 Task: Set "Video bitrate" for transcode stream output to "10".
Action: Mouse moved to (108, 13)
Screenshot: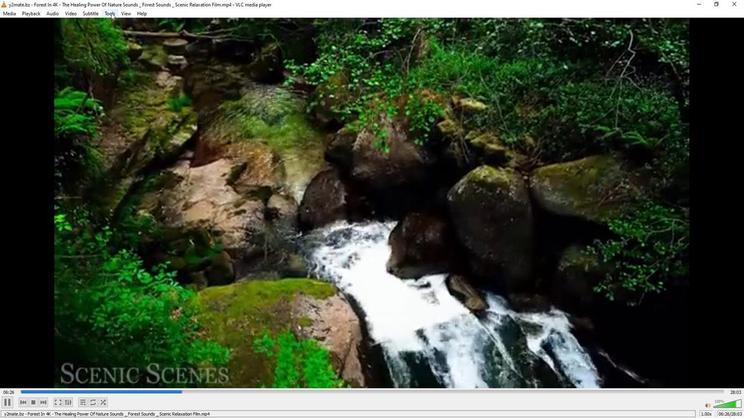 
Action: Mouse pressed left at (108, 13)
Screenshot: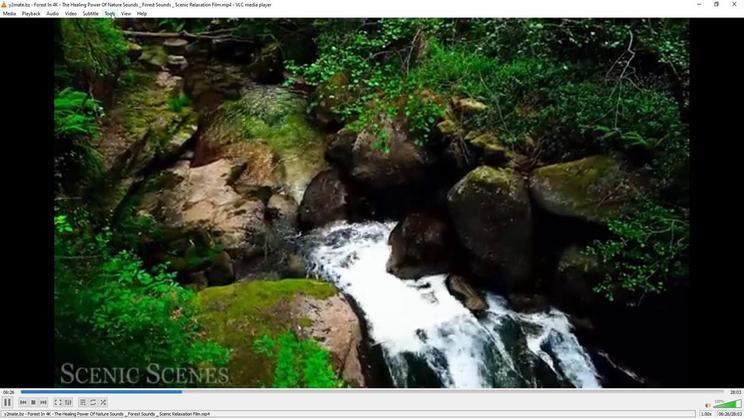
Action: Mouse moved to (132, 109)
Screenshot: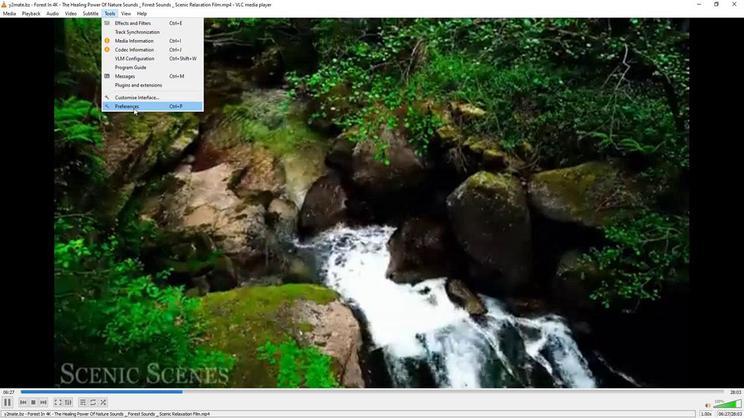 
Action: Mouse pressed left at (132, 109)
Screenshot: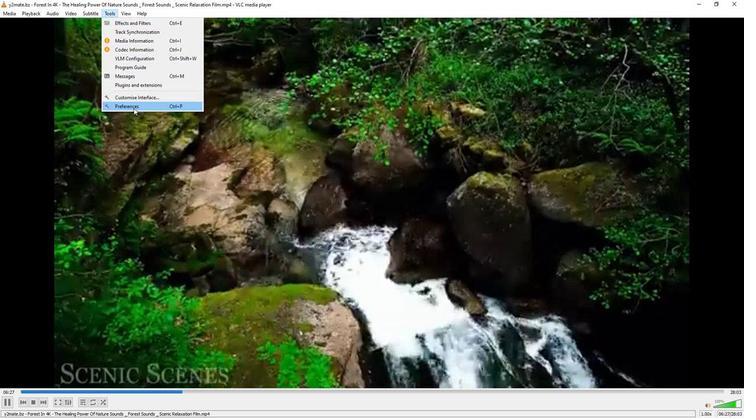 
Action: Mouse moved to (246, 339)
Screenshot: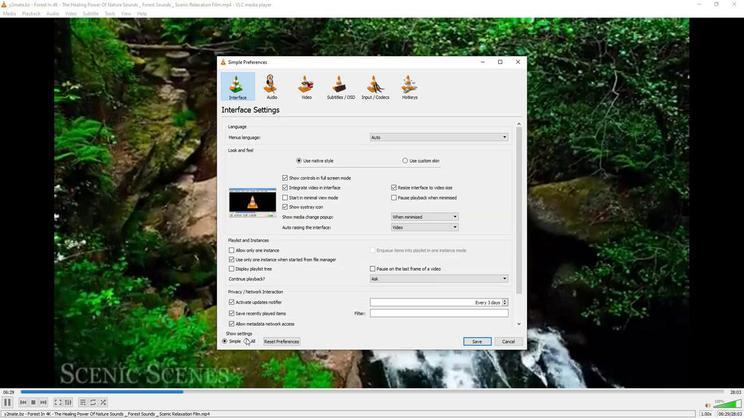 
Action: Mouse pressed left at (246, 339)
Screenshot: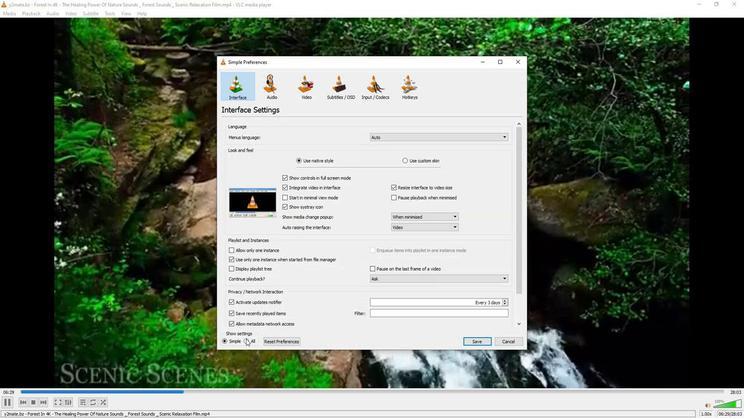 
Action: Mouse moved to (233, 269)
Screenshot: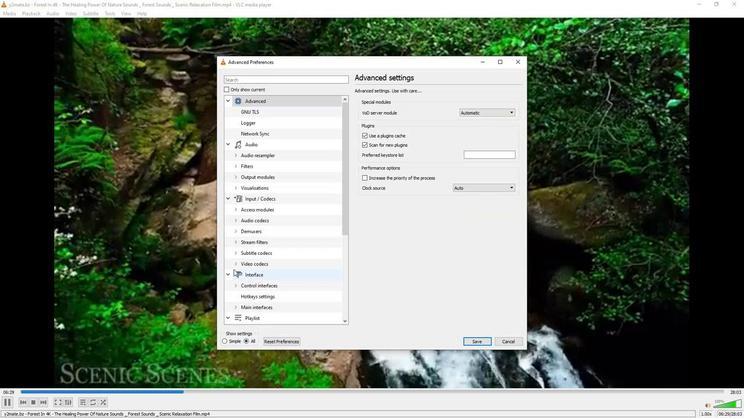 
Action: Mouse scrolled (233, 268) with delta (0, 0)
Screenshot: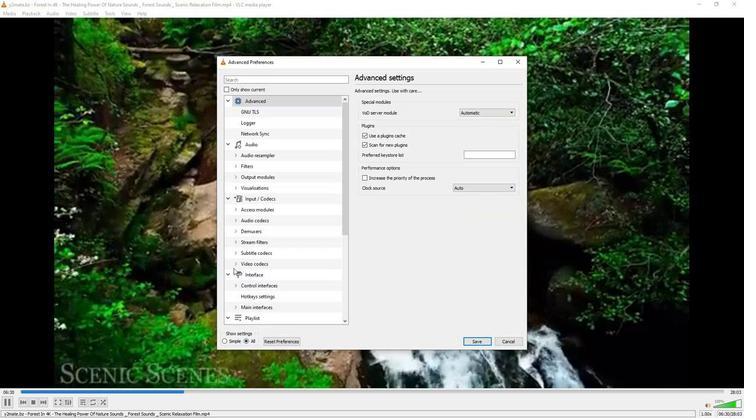 
Action: Mouse scrolled (233, 268) with delta (0, 0)
Screenshot: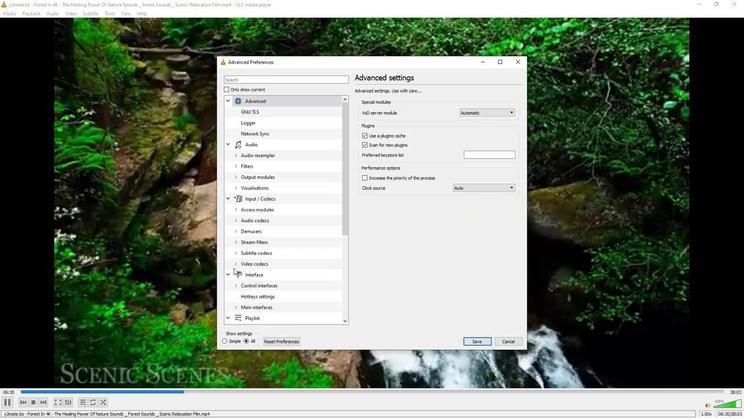 
Action: Mouse scrolled (233, 268) with delta (0, 0)
Screenshot: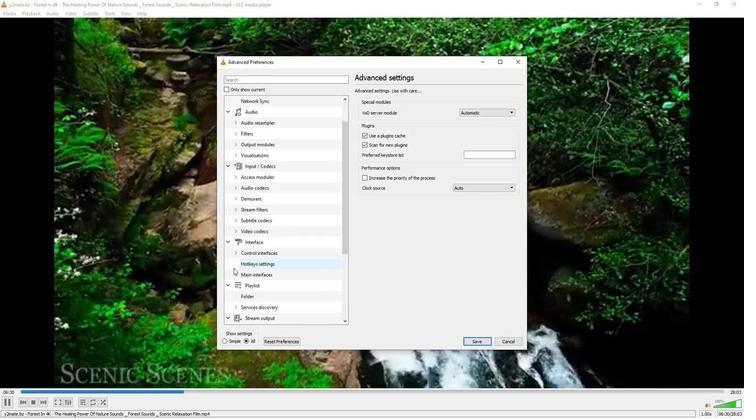 
Action: Mouse moved to (233, 269)
Screenshot: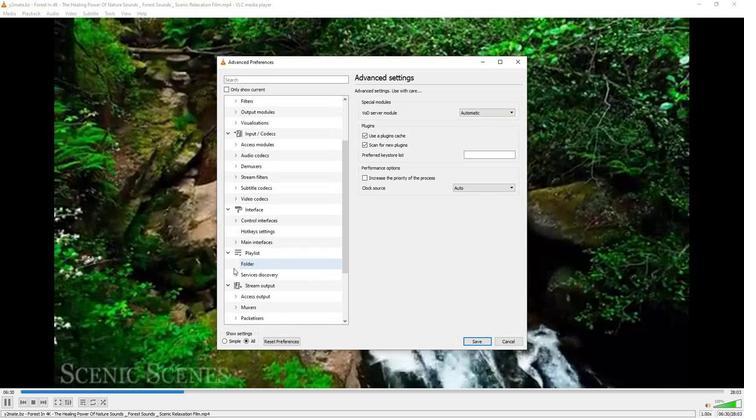 
Action: Mouse scrolled (233, 268) with delta (0, 0)
Screenshot: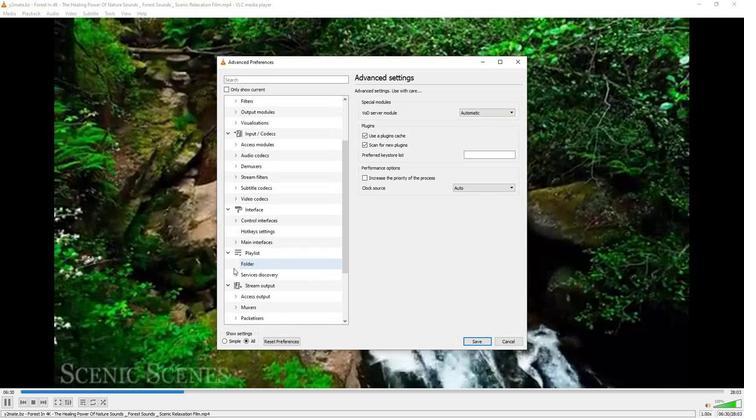 
Action: Mouse moved to (233, 263)
Screenshot: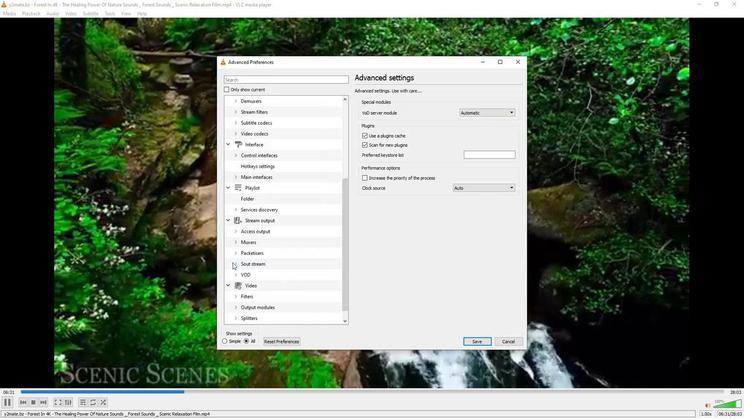 
Action: Mouse pressed left at (233, 263)
Screenshot: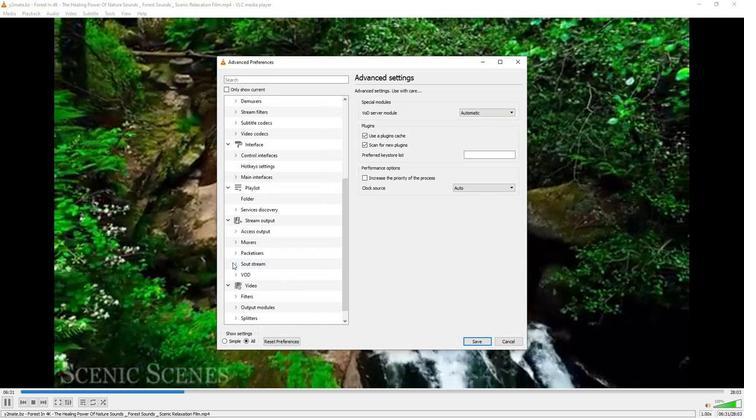 
Action: Mouse moved to (234, 263)
Screenshot: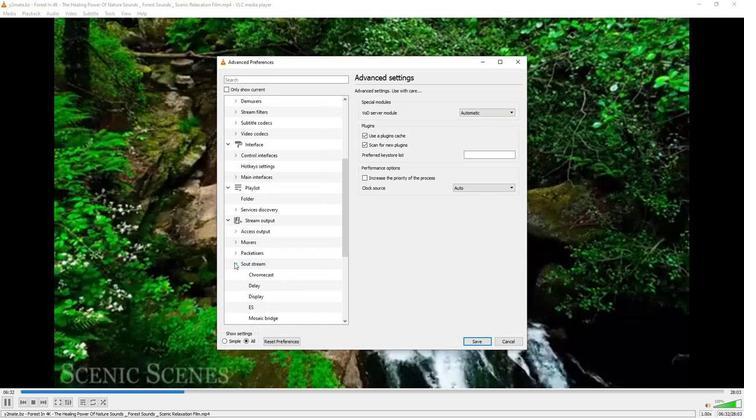 
Action: Mouse scrolled (234, 263) with delta (0, 0)
Screenshot: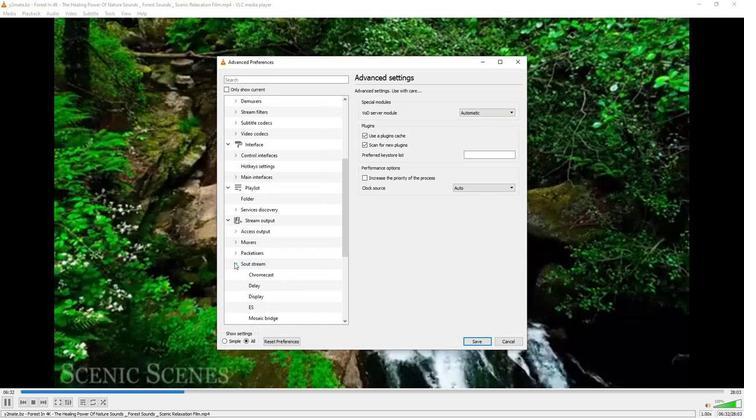 
Action: Mouse moved to (234, 264)
Screenshot: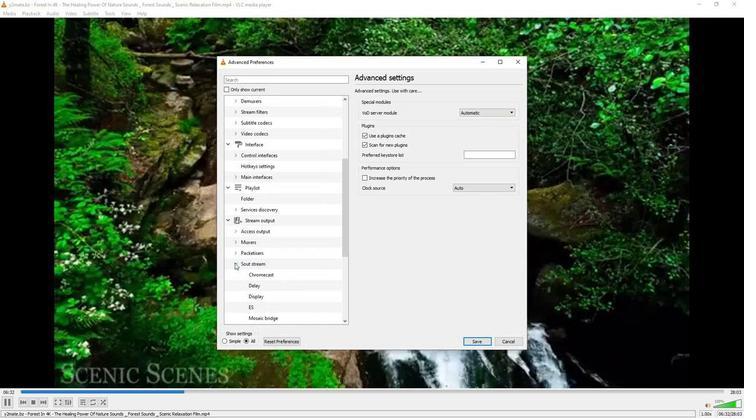 
Action: Mouse scrolled (234, 263) with delta (0, 0)
Screenshot: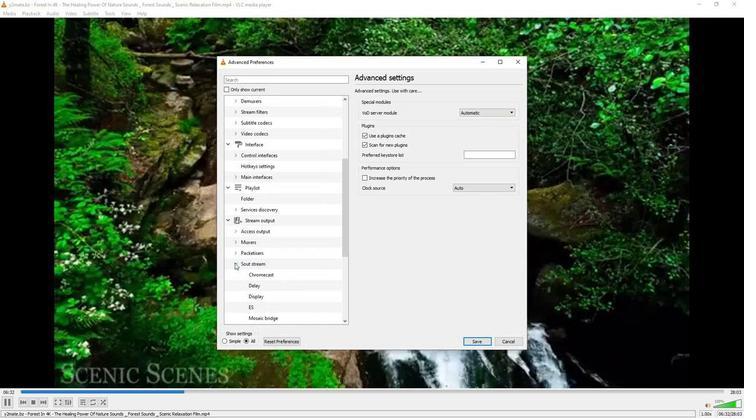 
Action: Mouse scrolled (234, 263) with delta (0, 0)
Screenshot: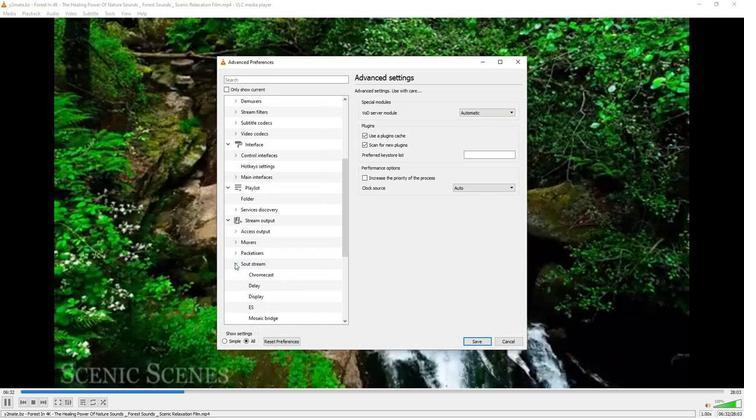 
Action: Mouse scrolled (234, 263) with delta (0, 0)
Screenshot: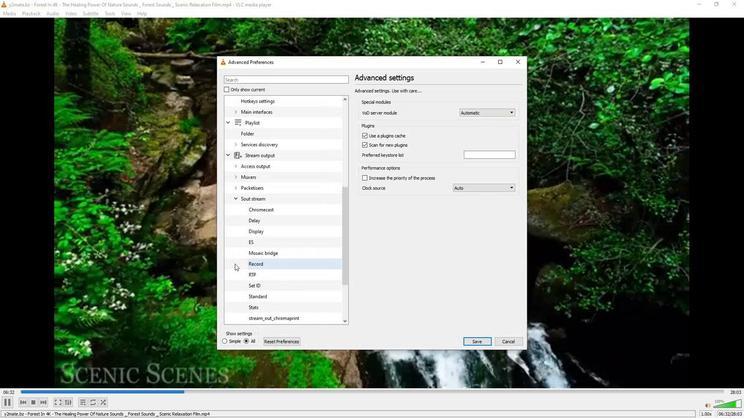 
Action: Mouse moved to (254, 262)
Screenshot: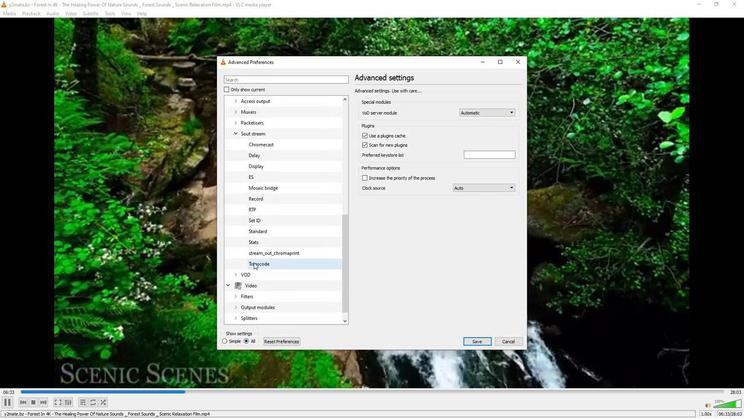 
Action: Mouse pressed left at (254, 262)
Screenshot: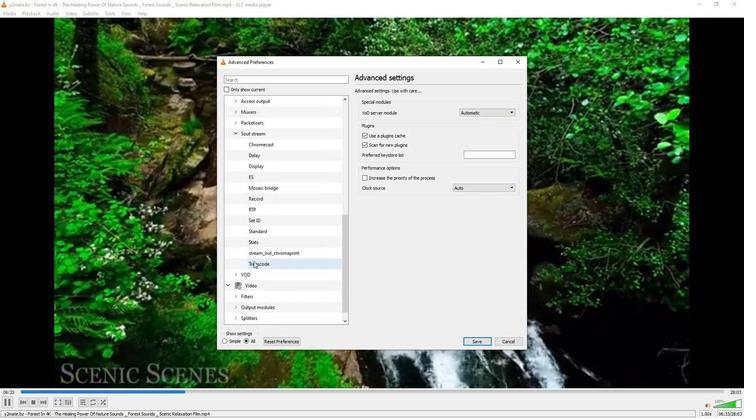 
Action: Mouse moved to (403, 323)
Screenshot: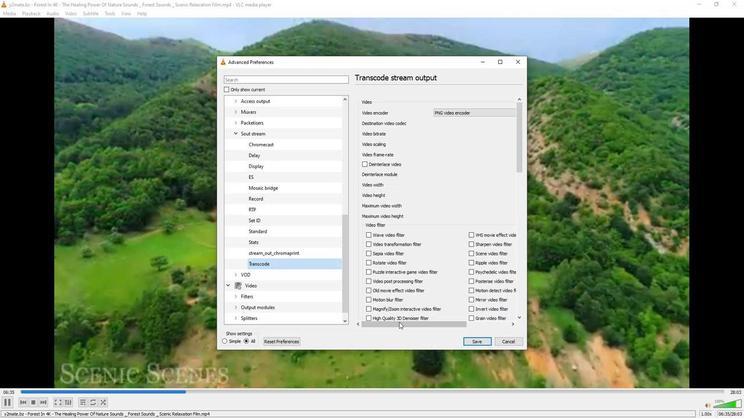
Action: Mouse pressed left at (403, 323)
Screenshot: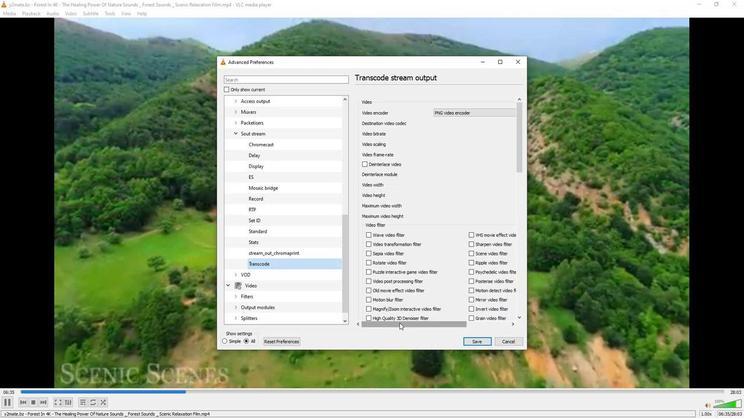 
Action: Mouse moved to (512, 133)
Screenshot: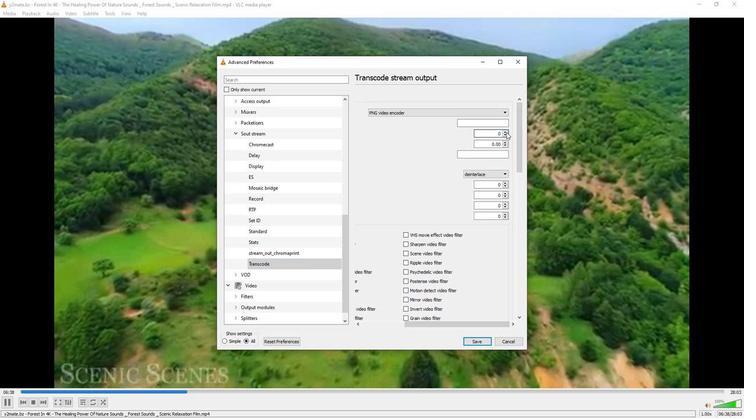 
Action: Mouse pressed left at (512, 133)
Screenshot: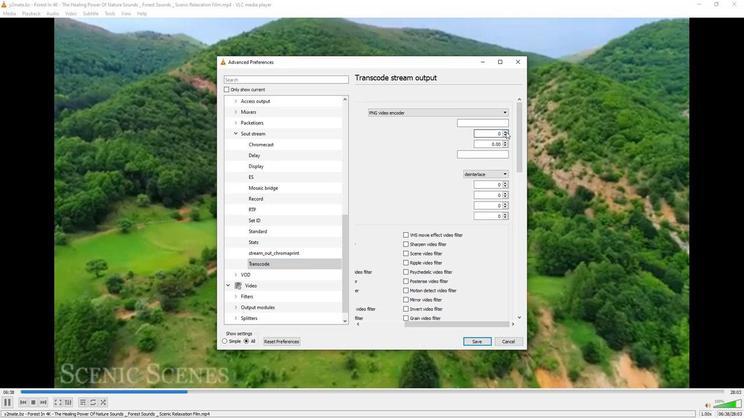 
Action: Mouse moved to (511, 131)
Screenshot: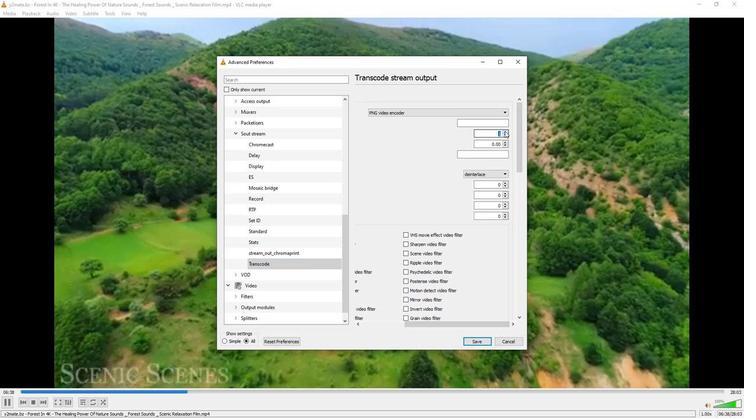 
Action: Mouse pressed left at (511, 131)
Screenshot: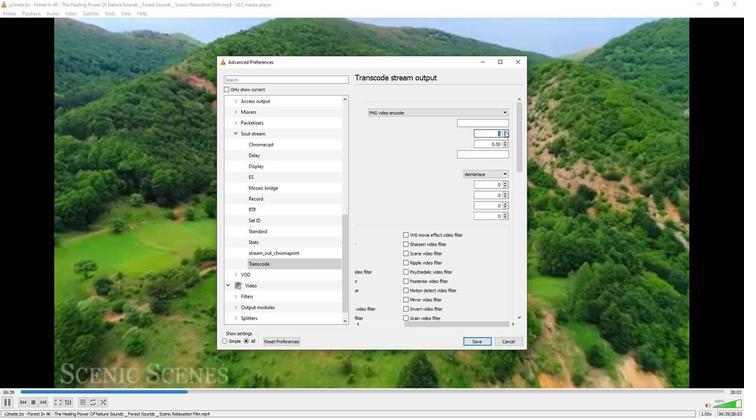 
Action: Mouse pressed left at (511, 131)
Screenshot: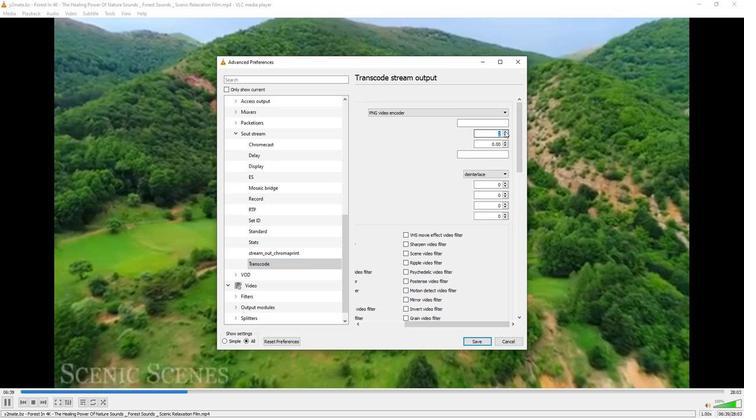 
Action: Mouse pressed left at (511, 131)
Screenshot: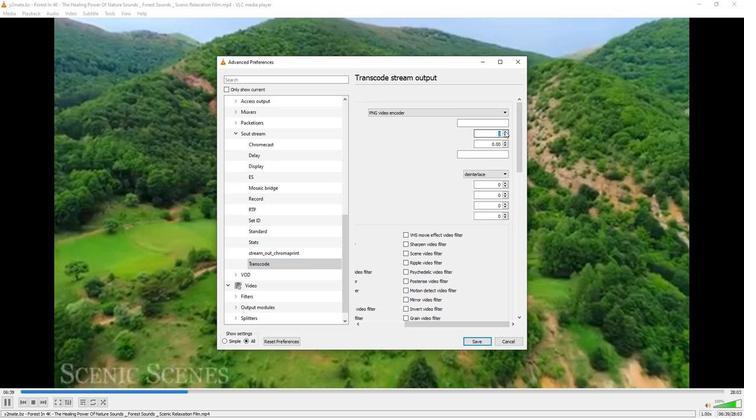 
Action: Mouse moved to (511, 131)
Screenshot: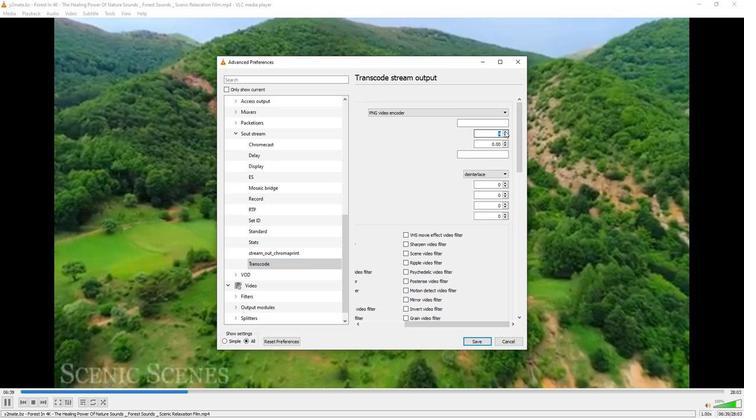 
Action: Mouse pressed left at (511, 131)
Screenshot: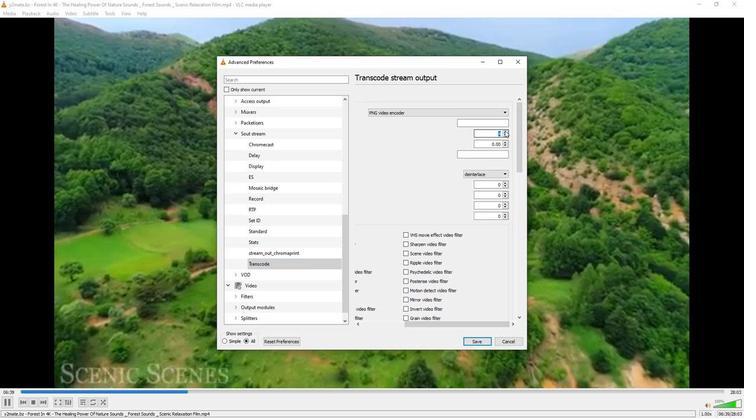 
Action: Mouse pressed left at (511, 131)
Screenshot: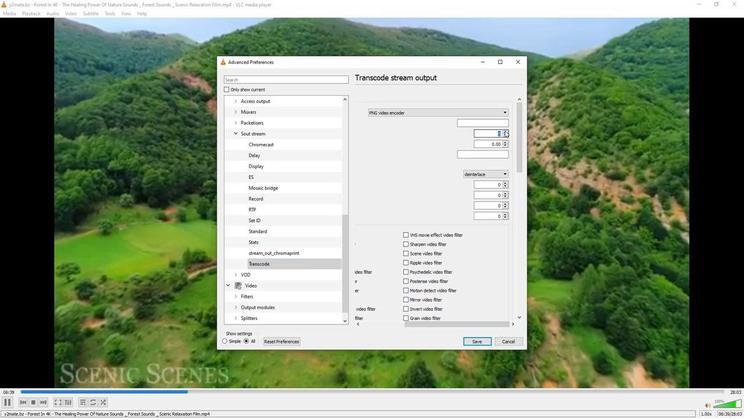 
Action: Mouse pressed left at (511, 131)
Screenshot: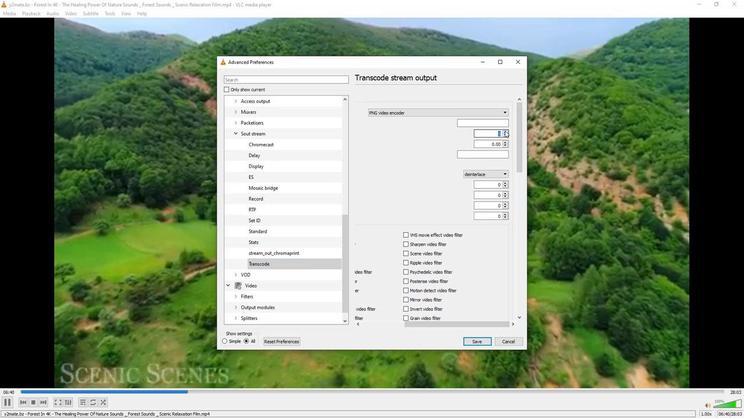 
Action: Mouse pressed left at (511, 131)
Screenshot: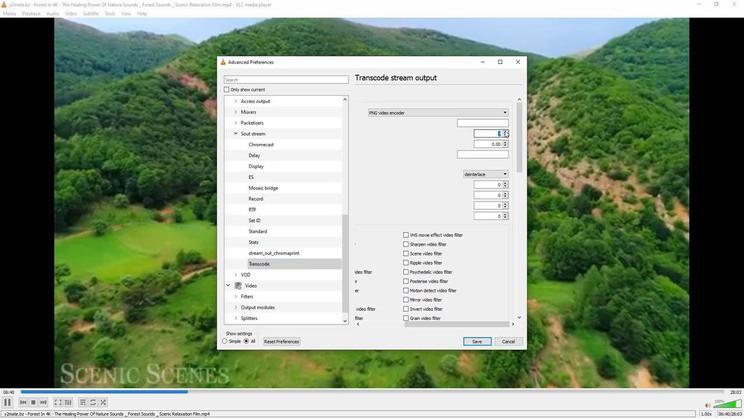 
Action: Mouse pressed left at (511, 131)
Screenshot: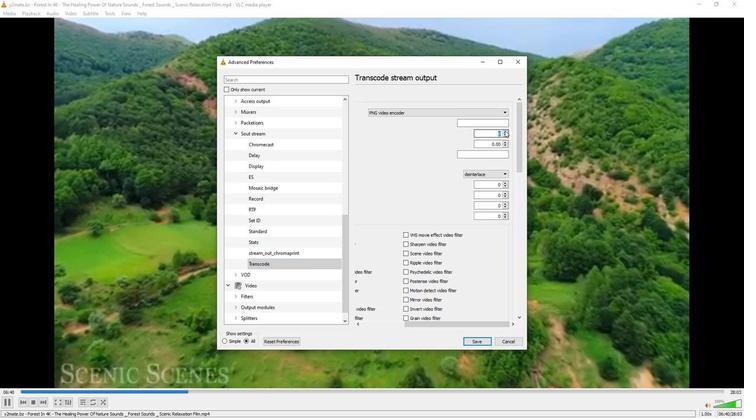 
Action: Mouse pressed left at (511, 131)
Screenshot: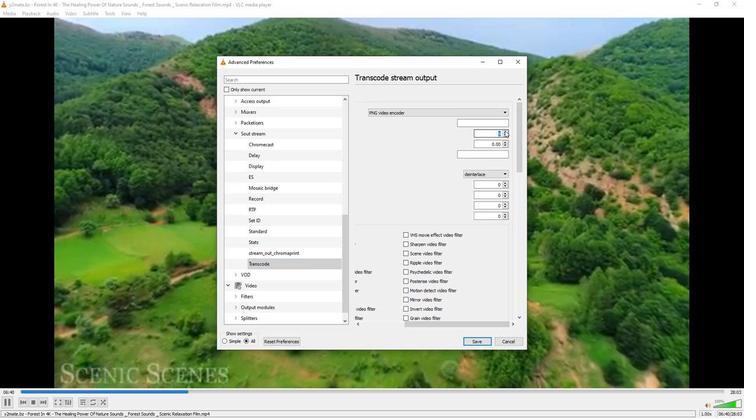
Action: Mouse moved to (484, 173)
Screenshot: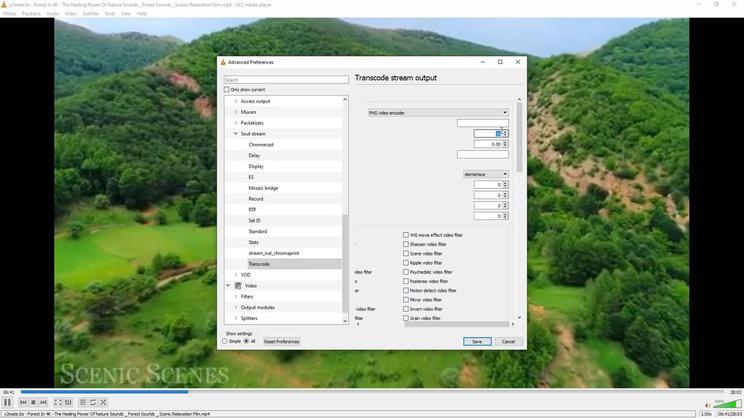 
